 Task: Add Torn & Glasser Dark Chocolate Covered Almonds Cup to the cart.
Action: Mouse moved to (14, 57)
Screenshot: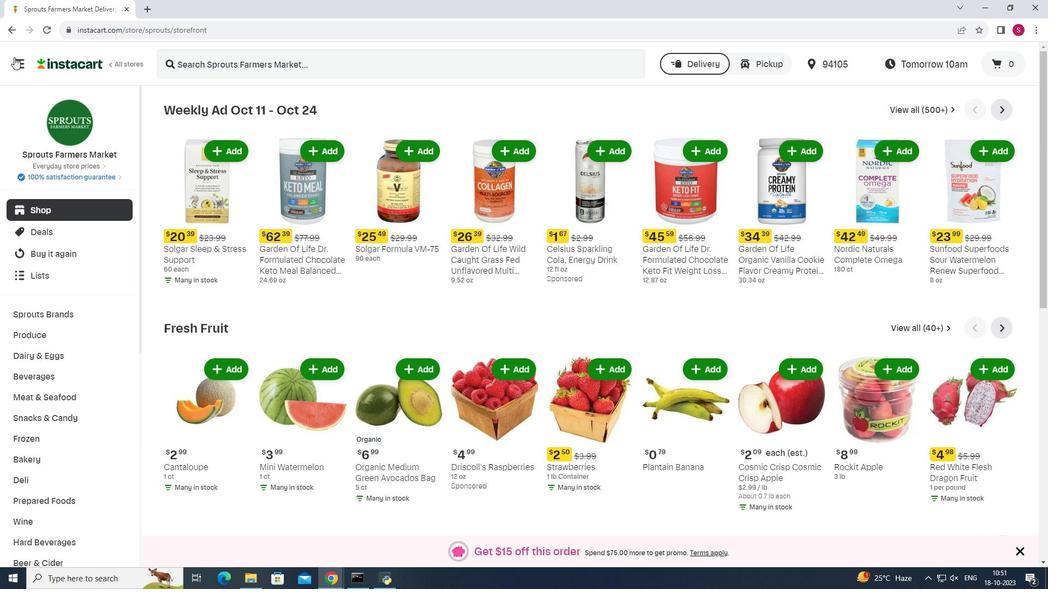 
Action: Mouse pressed left at (14, 57)
Screenshot: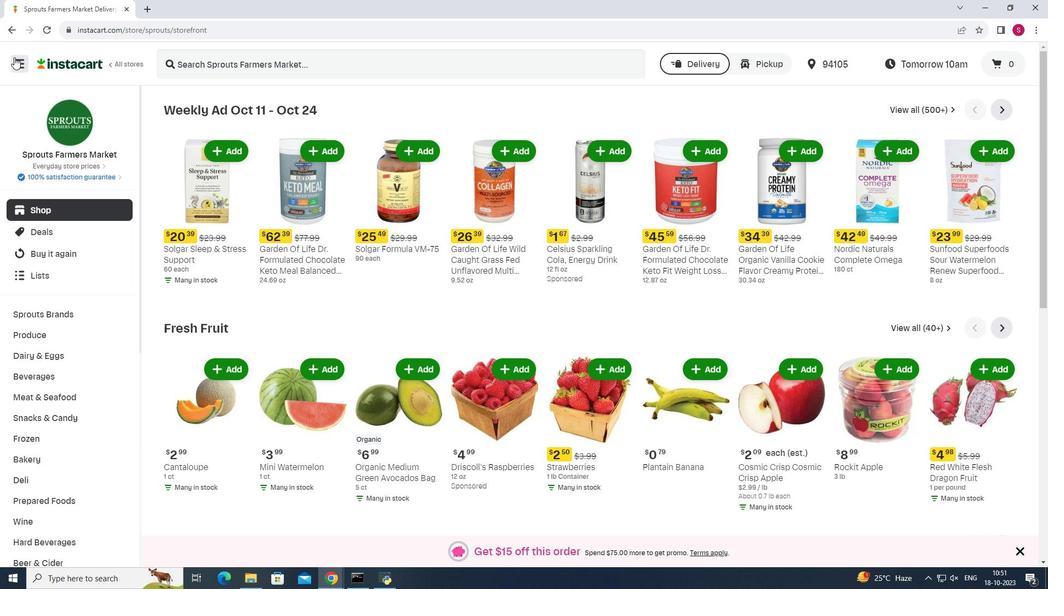 
Action: Mouse moved to (79, 283)
Screenshot: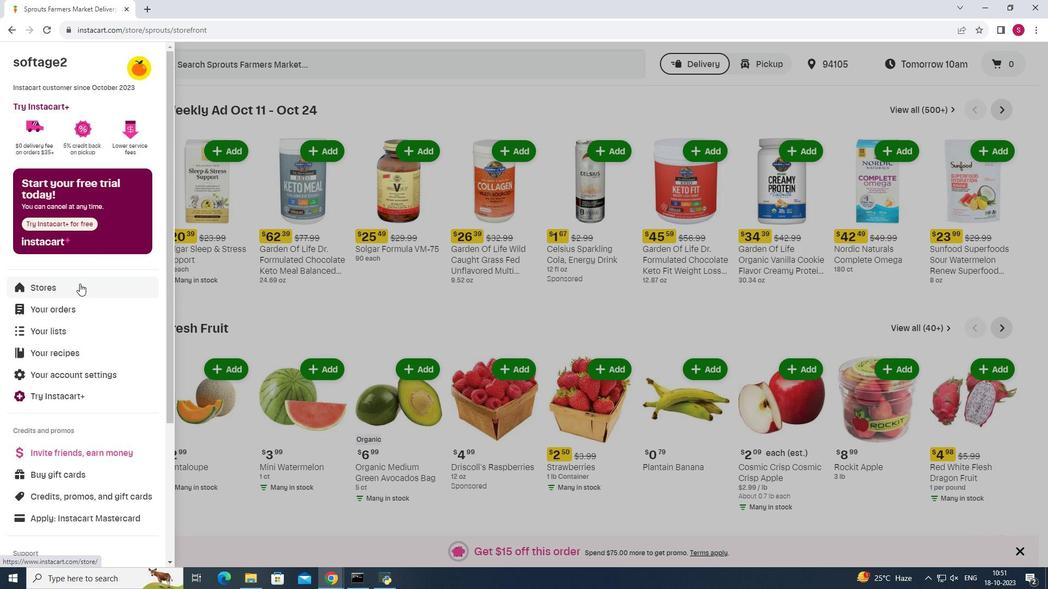 
Action: Mouse pressed left at (79, 283)
Screenshot: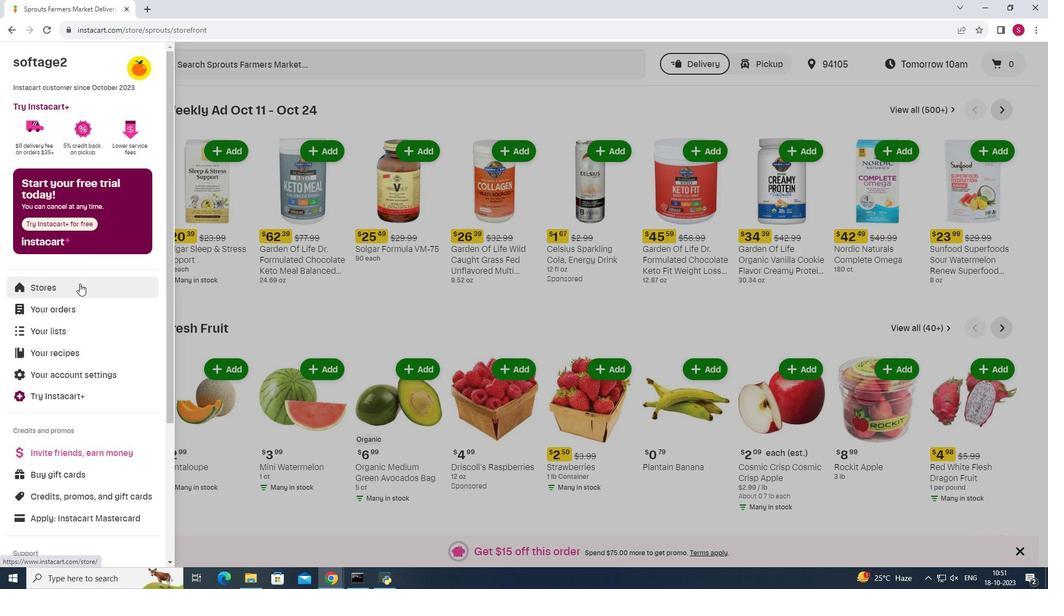 
Action: Mouse moved to (255, 97)
Screenshot: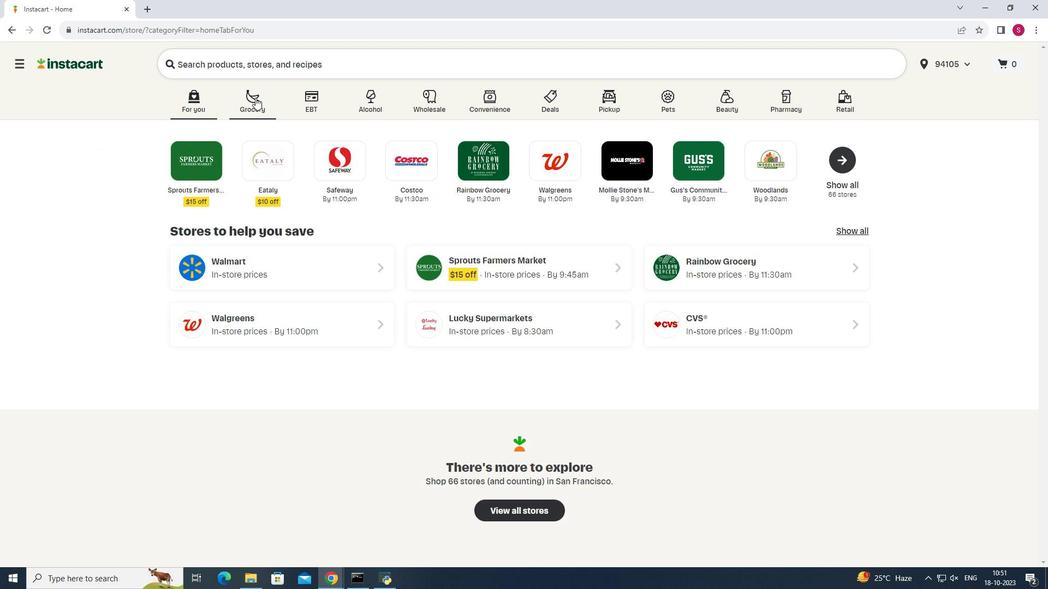 
Action: Mouse pressed left at (255, 97)
Screenshot: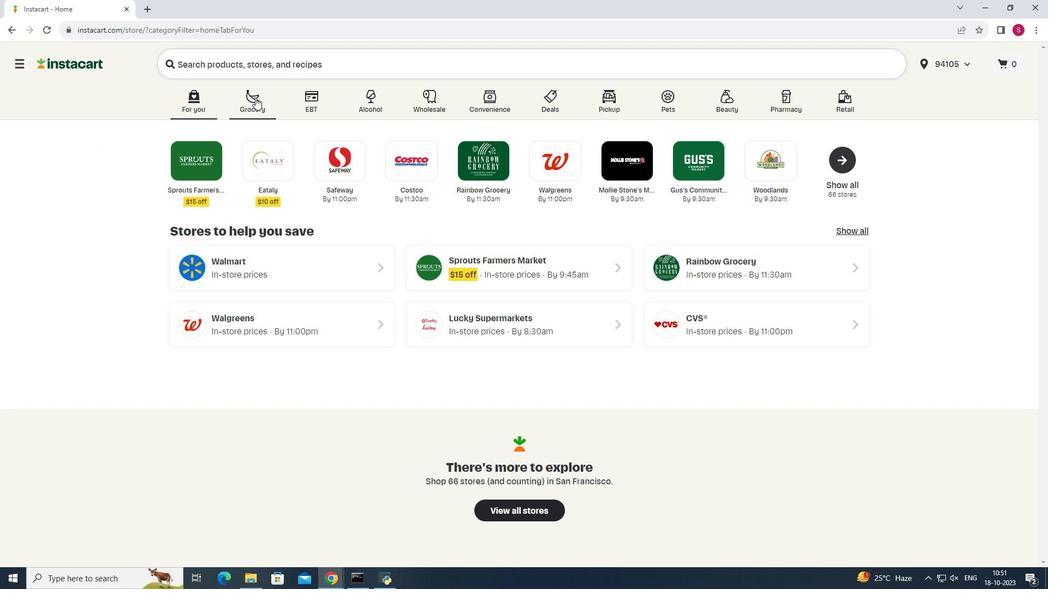 
Action: Mouse moved to (734, 146)
Screenshot: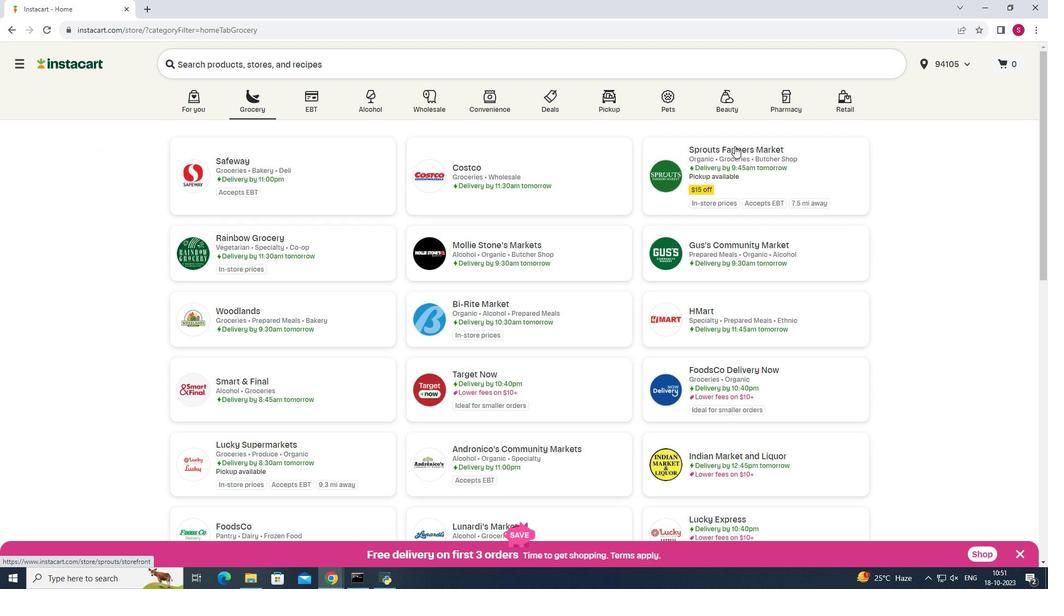 
Action: Mouse pressed left at (734, 146)
Screenshot: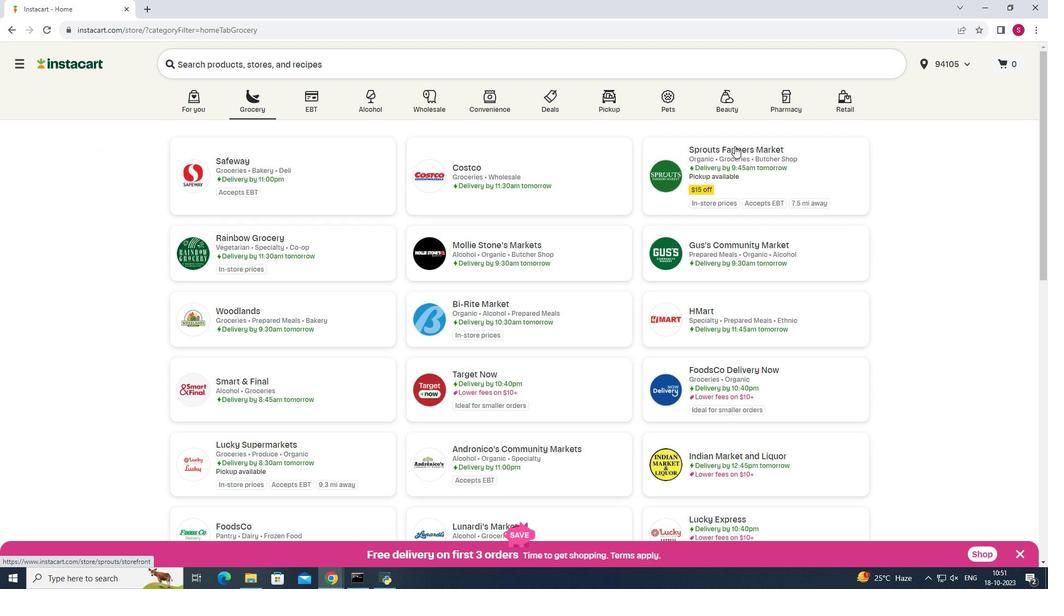 
Action: Mouse moved to (26, 415)
Screenshot: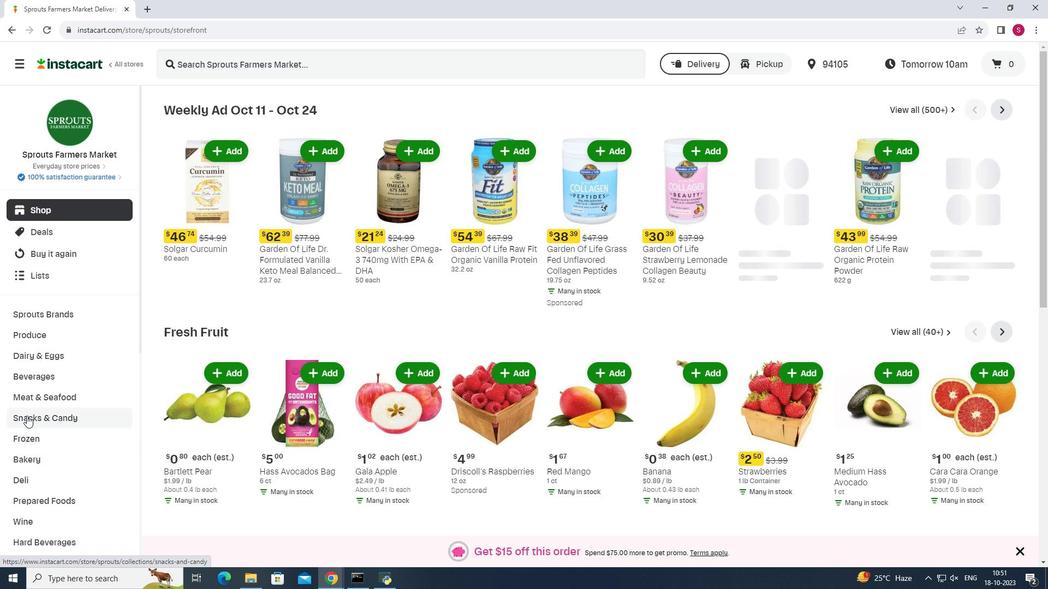 
Action: Mouse pressed left at (26, 415)
Screenshot: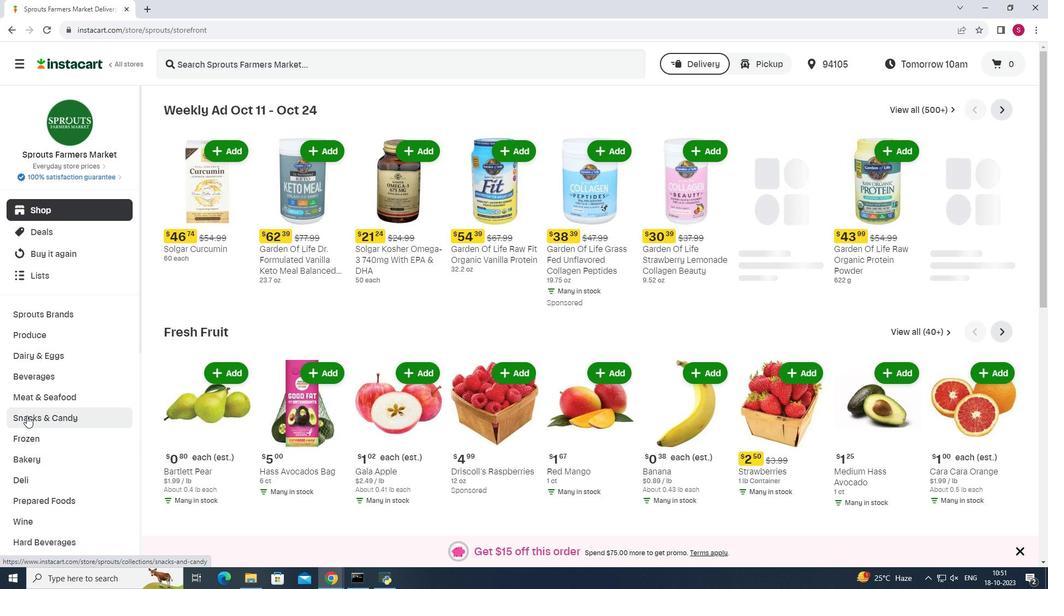 
Action: Mouse moved to (329, 132)
Screenshot: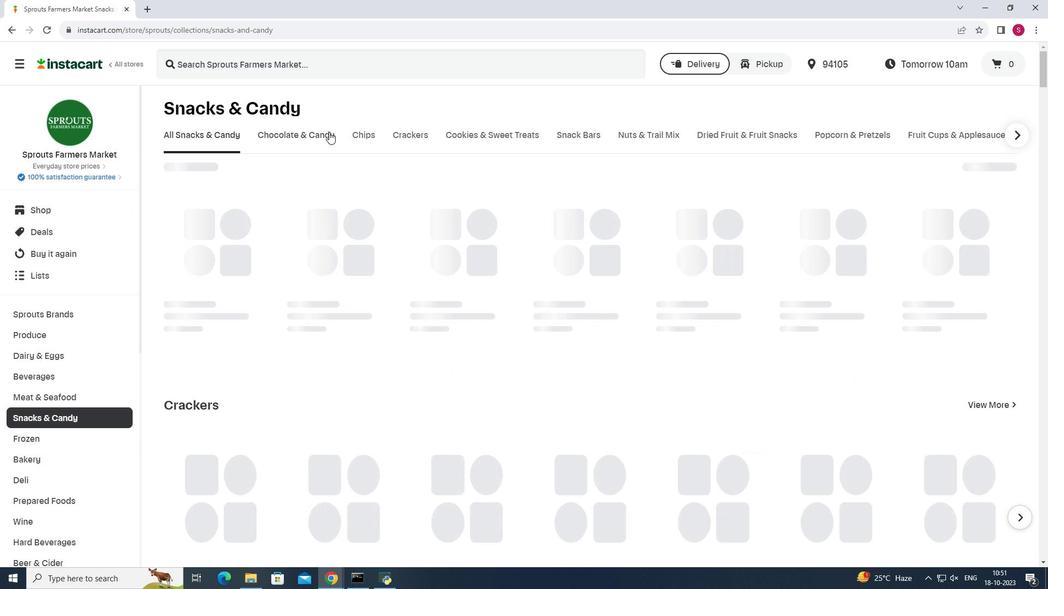 
Action: Mouse pressed left at (329, 132)
Screenshot: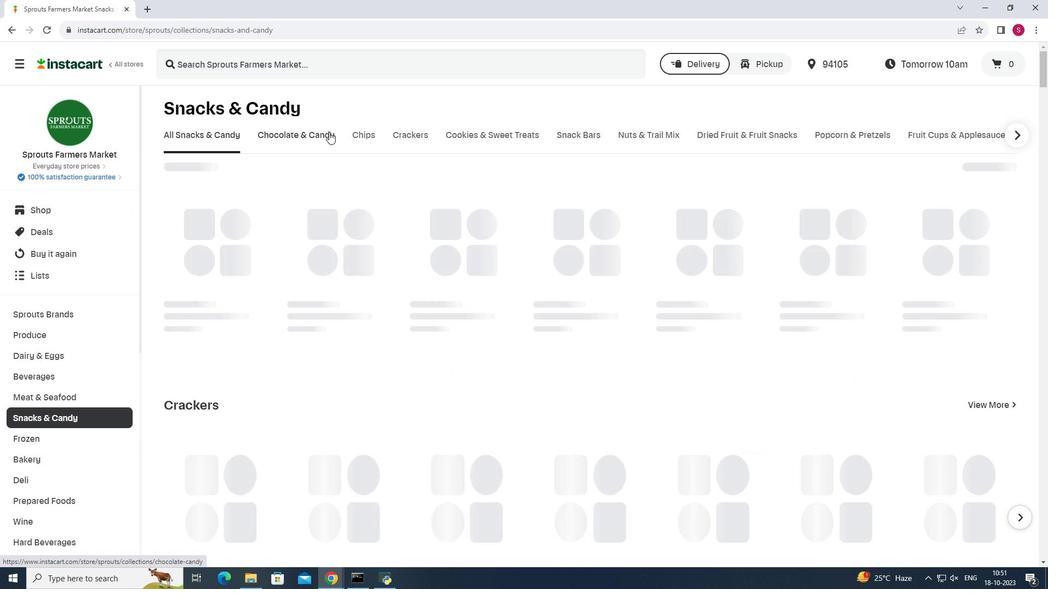 
Action: Mouse moved to (288, 181)
Screenshot: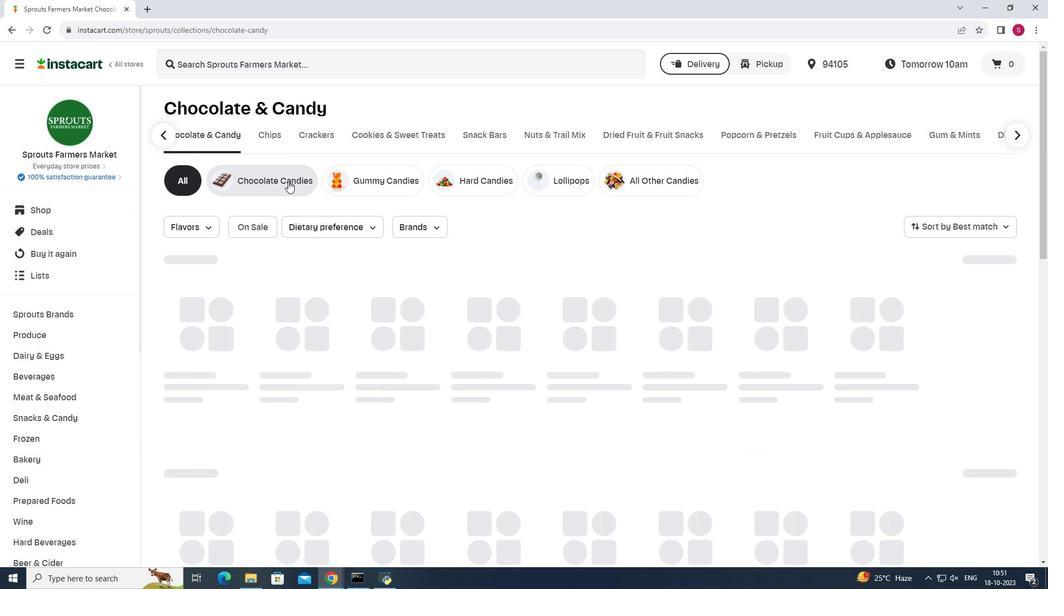 
Action: Mouse pressed left at (288, 181)
Screenshot: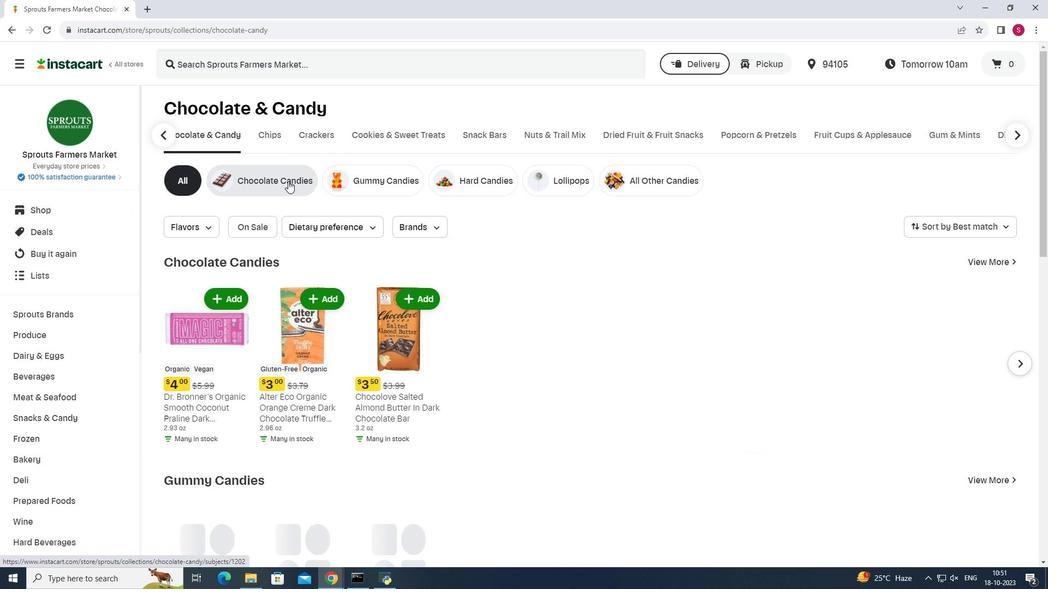 
Action: Mouse moved to (339, 62)
Screenshot: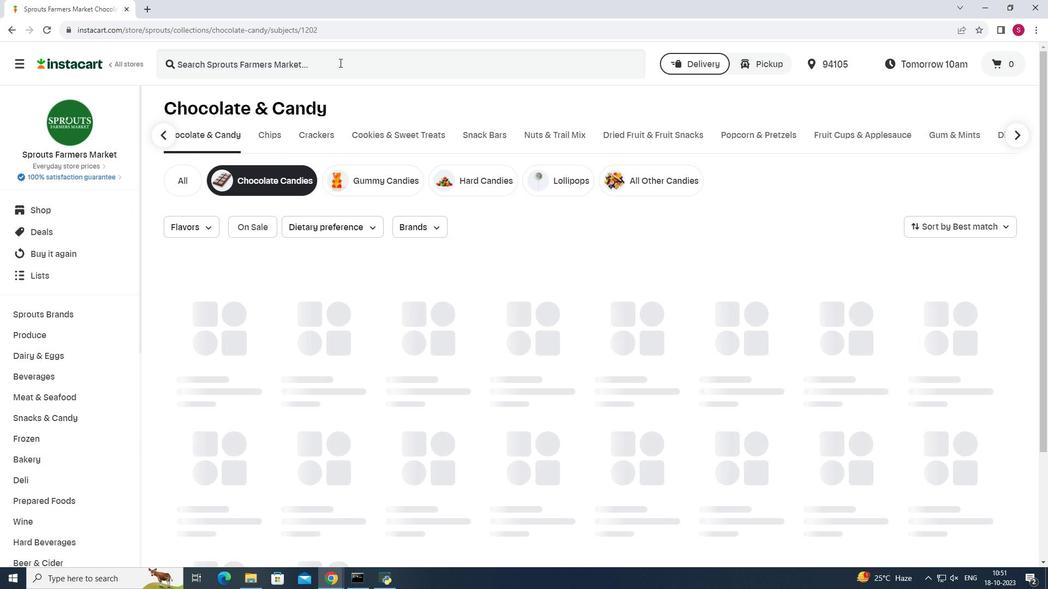 
Action: Mouse pressed left at (339, 62)
Screenshot: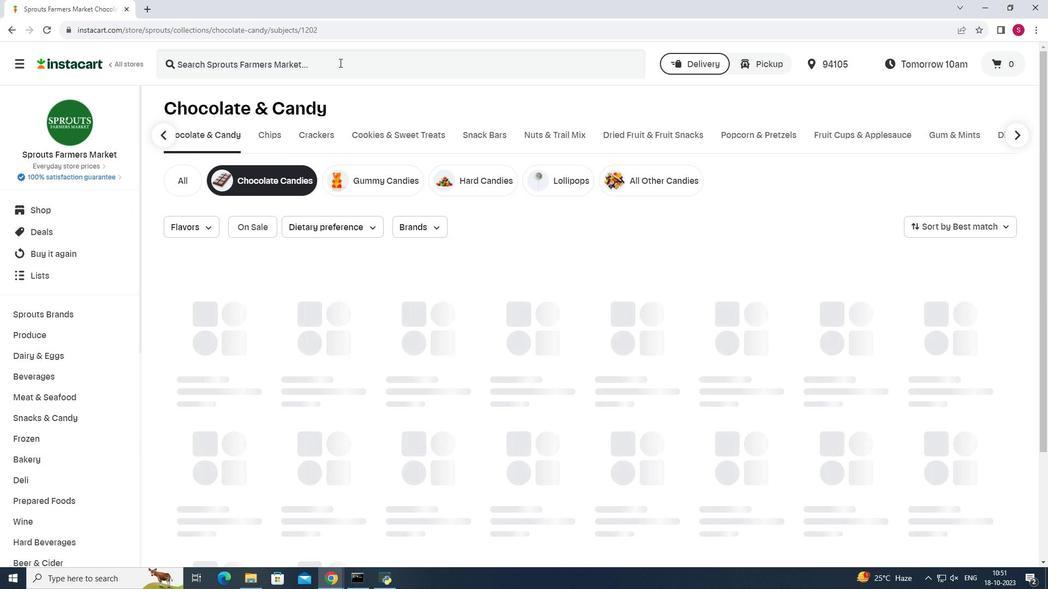 
Action: Mouse moved to (339, 62)
Screenshot: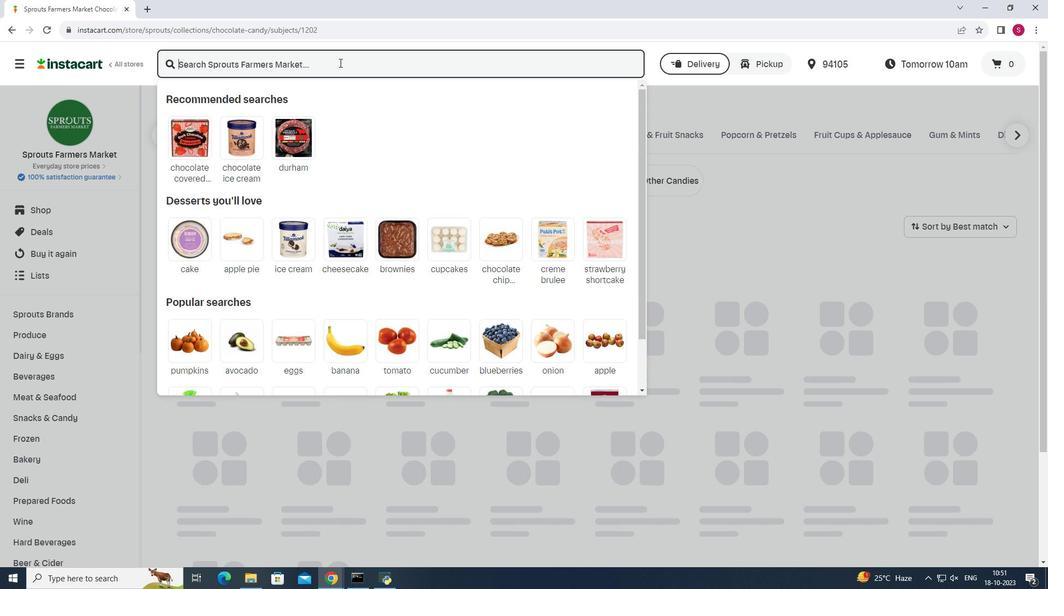 
Action: Key pressed <Key.shift>Torn<Key.space><Key.shift>&<Key.space><Key.shift>Glasser<Key.space><Key.shift>Dark<Key.space><Key.shift>Chocolate<Key.space><Key.shift>Covered<Key.space><Key.shift><Key.shift><Key.shift><Key.shift><Key.shift>Covered<Key.space><Key.shift>Almonds<Key.space><Key.shift>Cup<Key.enter>
Screenshot: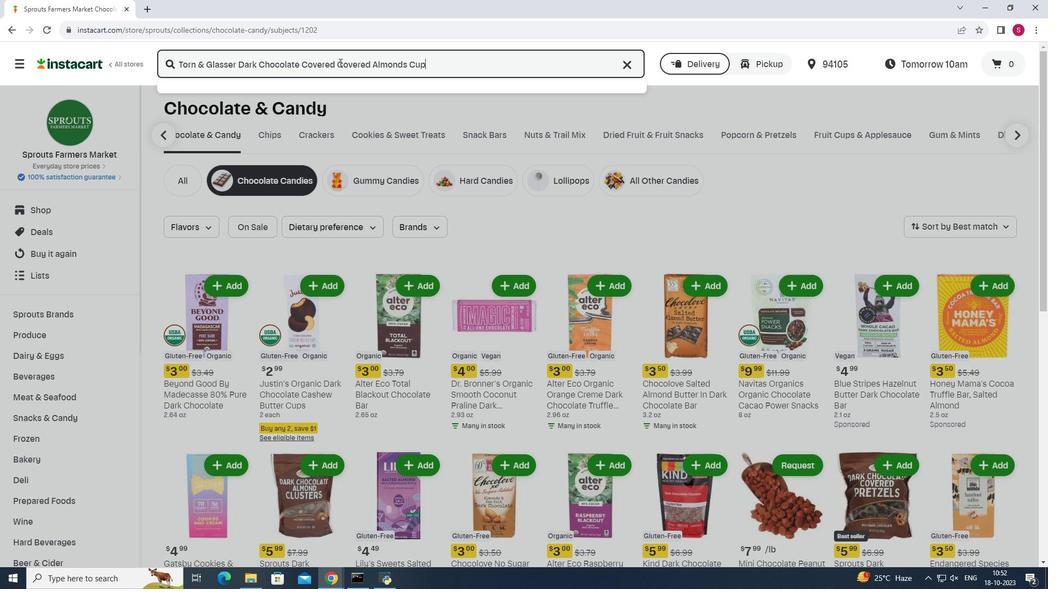 
Action: Mouse moved to (634, 179)
Screenshot: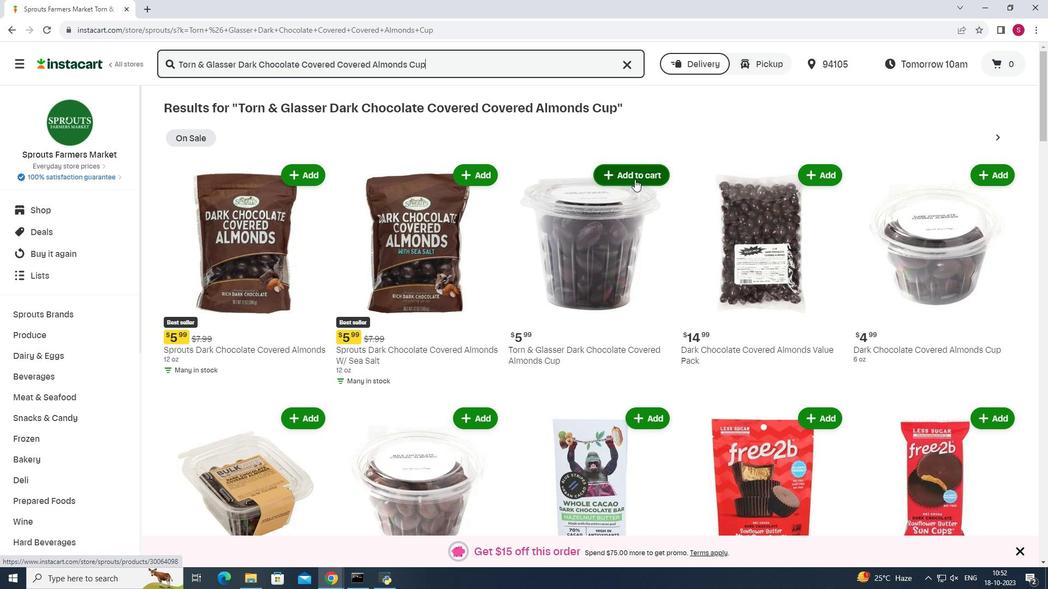 
Action: Mouse pressed left at (634, 179)
Screenshot: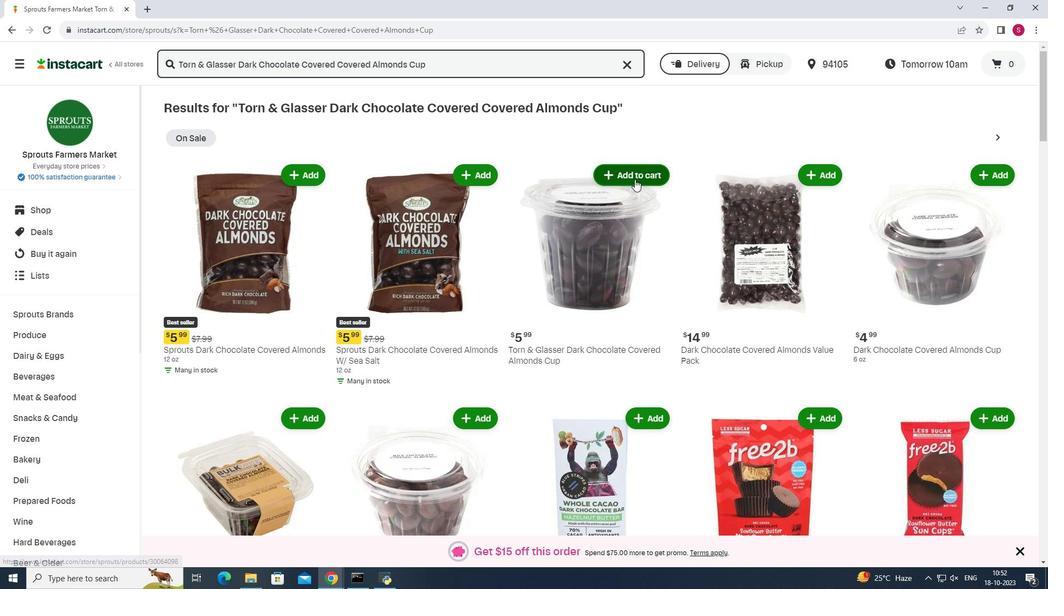 
Action: Mouse moved to (693, 162)
Screenshot: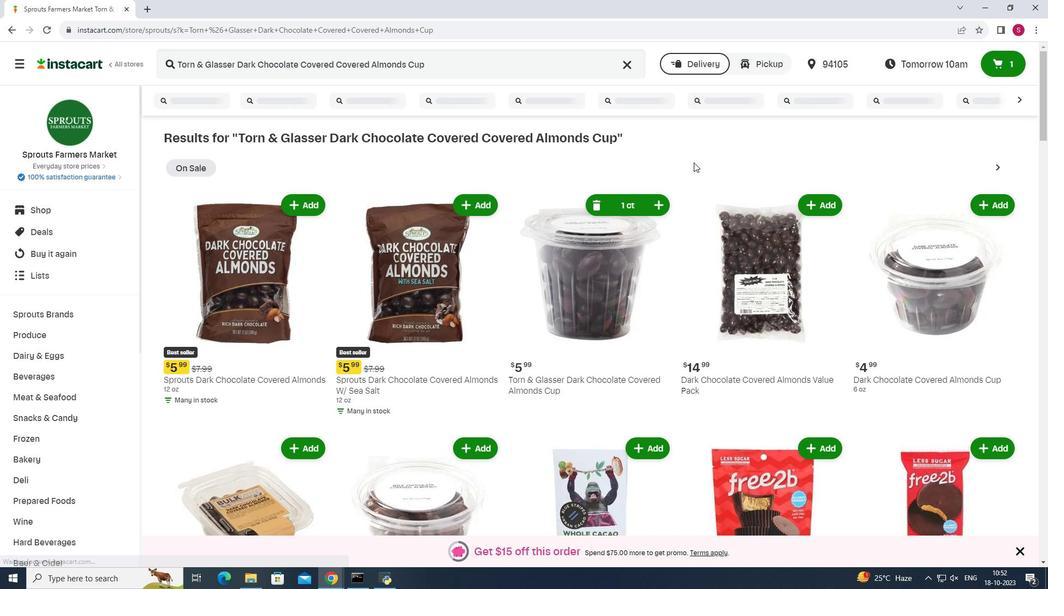 
